 Task: Open a blank worksheet and write heading  Product price data  Add product name:-  ' TOMS Shoe, UGG Shoe, Wolverine Shoe, Z-Coil Shoe, Adidas shoe, Gucci T-shirt, Louis Vuitton bag, Zara Shirt, H&M jeans, Chanel perfume. ' in January Last week sales are  5000 to 5050. product price in between:-  5000 to 10000. Save page analysisSalesByEmployee_2023
Action: Mouse moved to (40, 38)
Screenshot: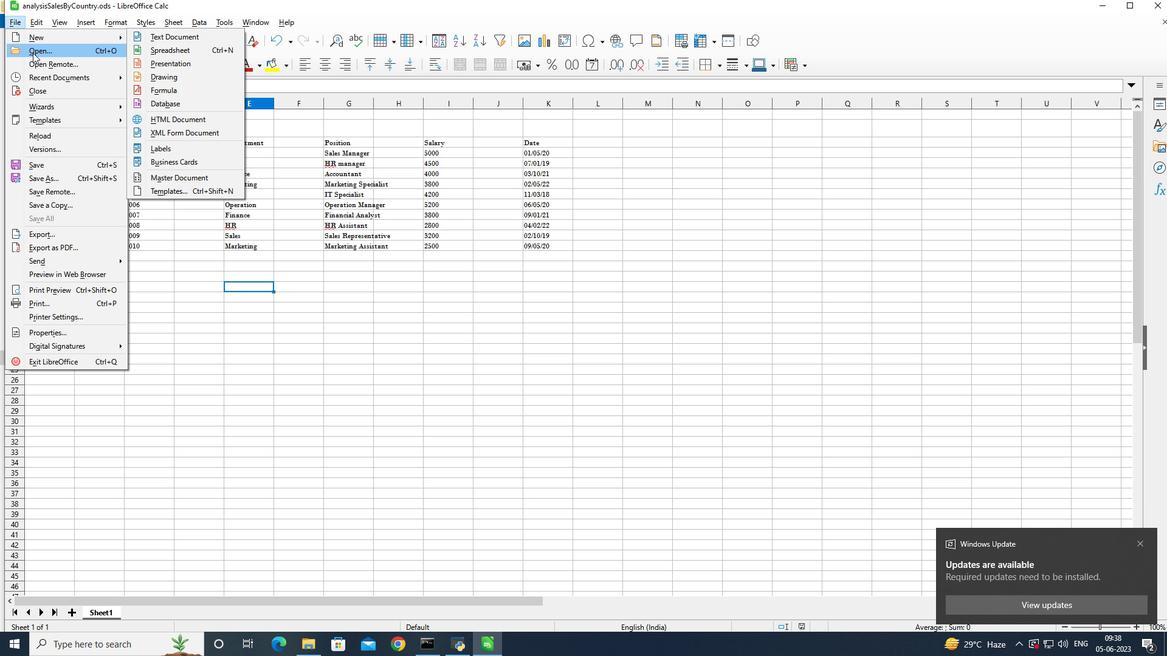 
Action: Mouse pressed left at (40, 38)
Screenshot: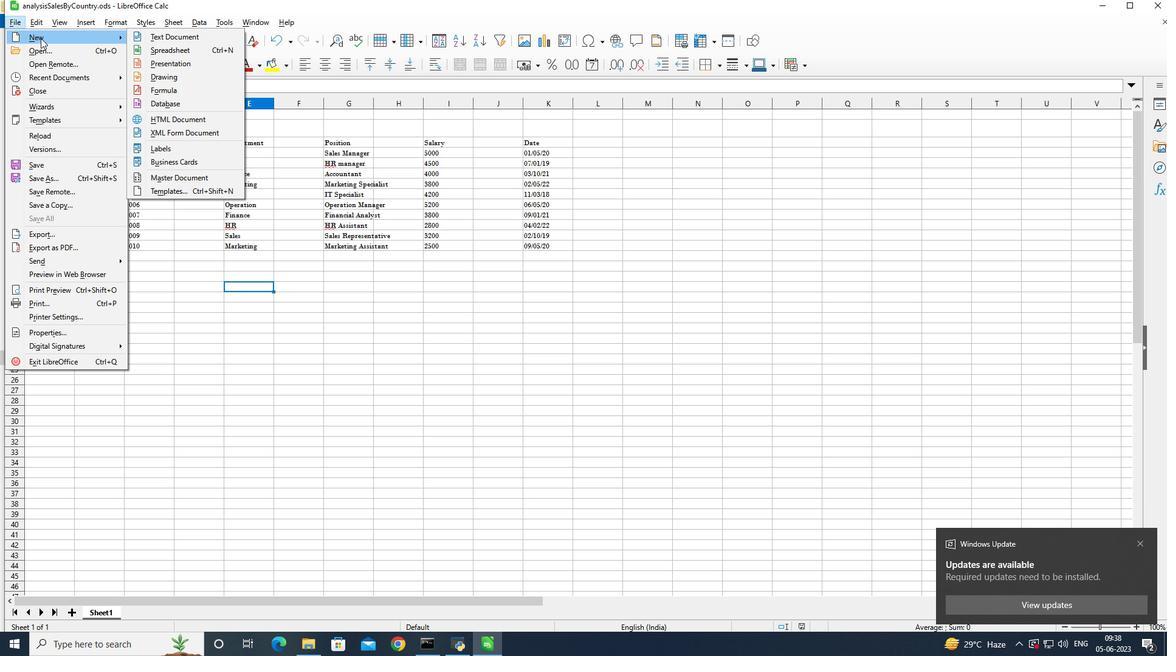 
Action: Mouse moved to (198, 49)
Screenshot: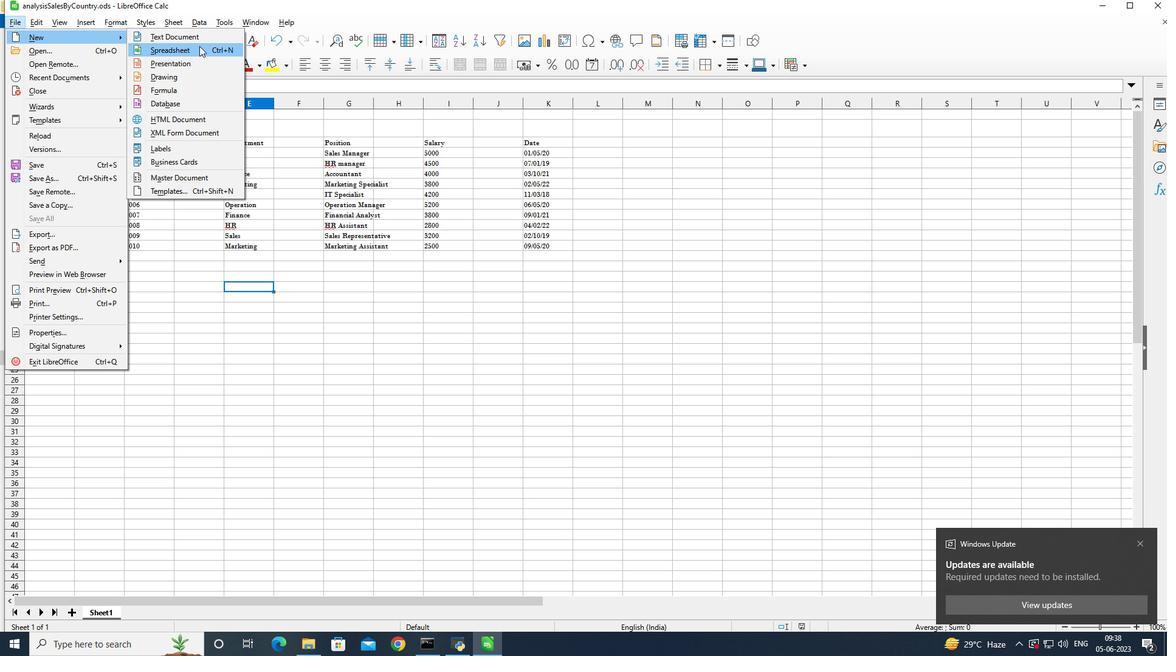 
Action: Mouse pressed left at (198, 49)
Screenshot: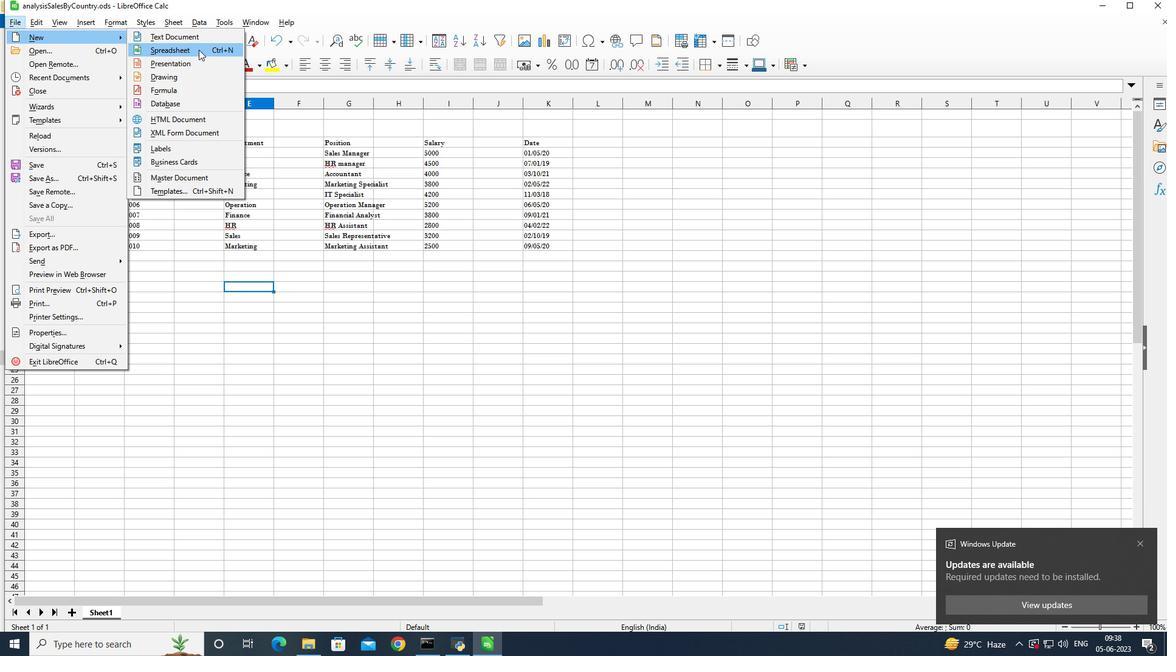 
Action: Mouse moved to (86, 125)
Screenshot: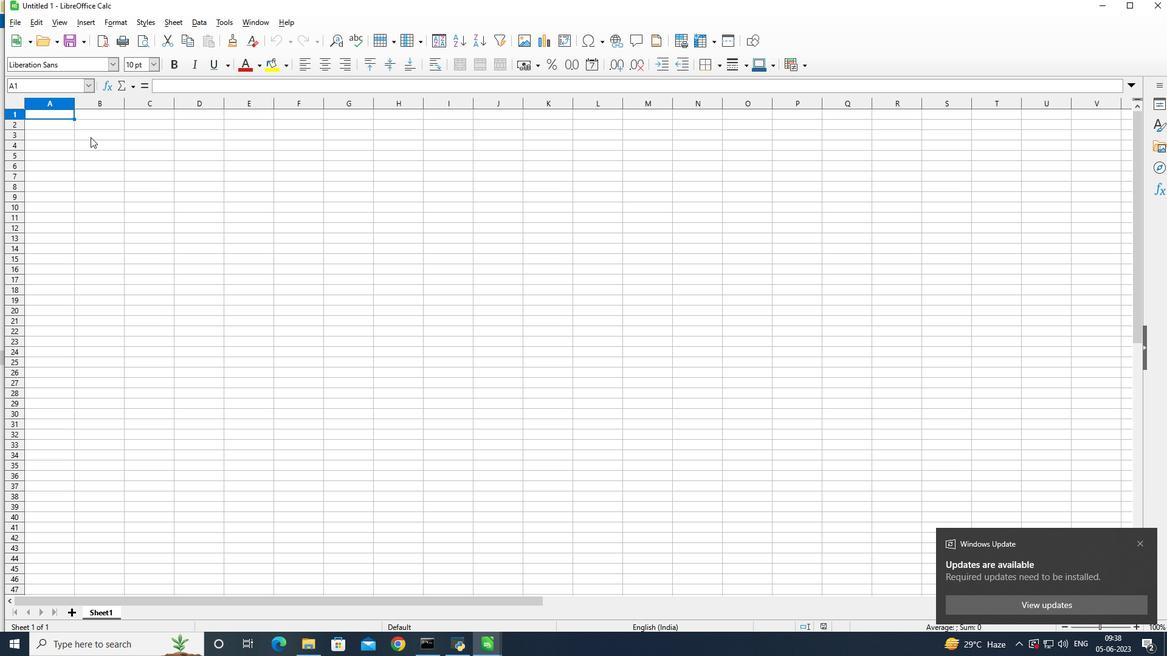 
Action: Mouse pressed left at (86, 125)
Screenshot: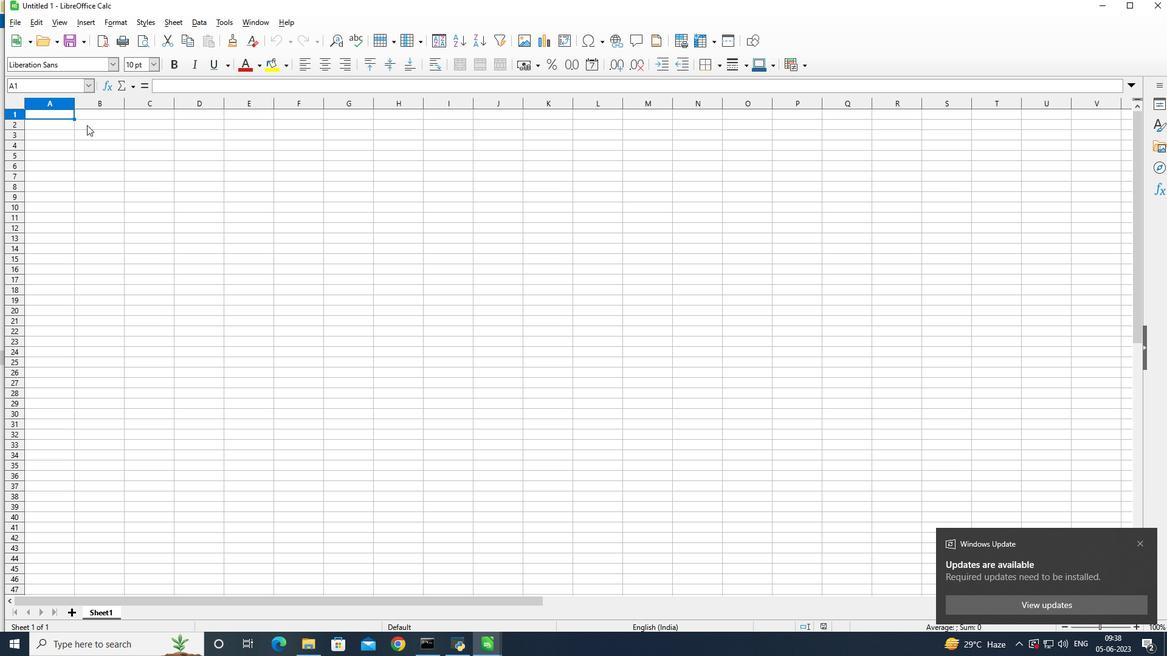 
Action: Mouse moved to (86, 123)
Screenshot: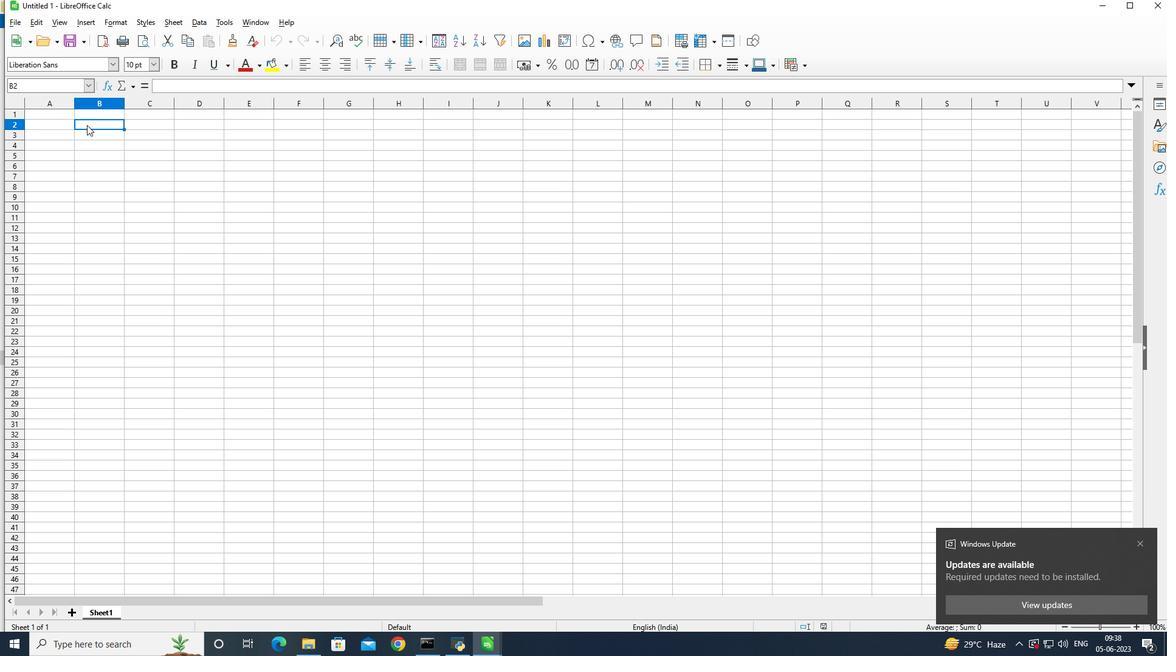 
Action: Key pressed <Key.shift>Product<Key.space>prc<Key.backspace>ice<Key.enter>
Screenshot: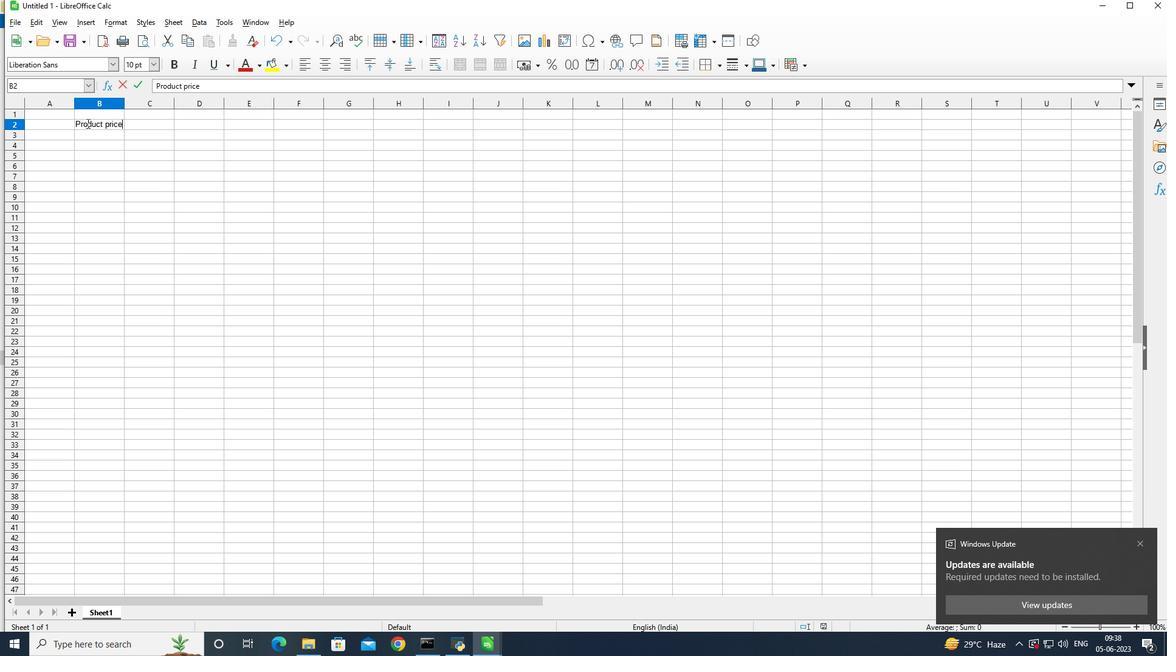 
Action: Mouse moved to (46, 131)
Screenshot: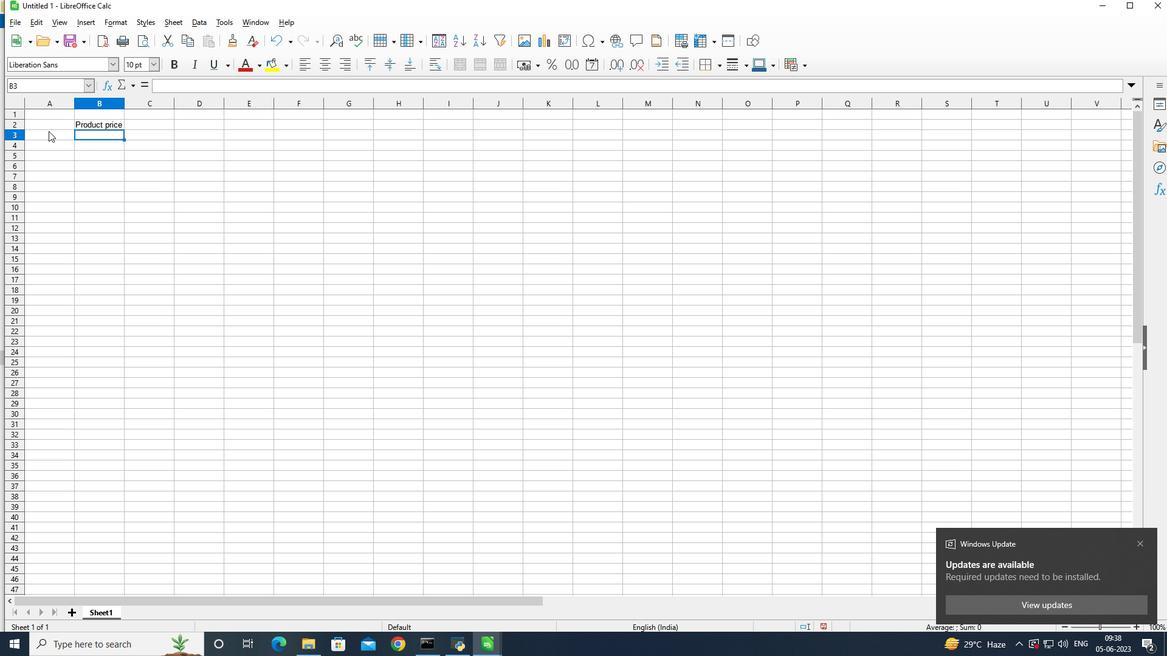 
Action: Mouse pressed left at (46, 131)
Screenshot: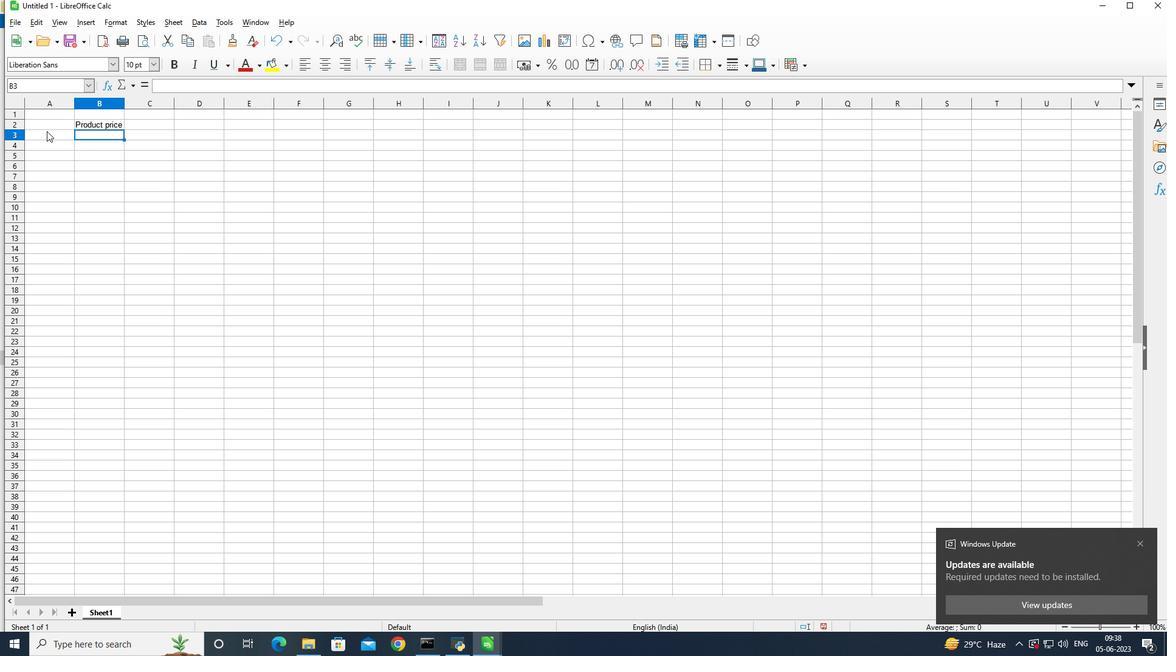 
Action: Key pressed <Key.shift>Product<Key.space><Key.shift>Name<Key.enter><Key.shift><Key.shift><Key.shift><Key.shift>TOMS<Key.space><Key.shift>Shoe<Key.enter><Key.shift>UGC<Key.space>shoe<Key.enter>
Screenshot: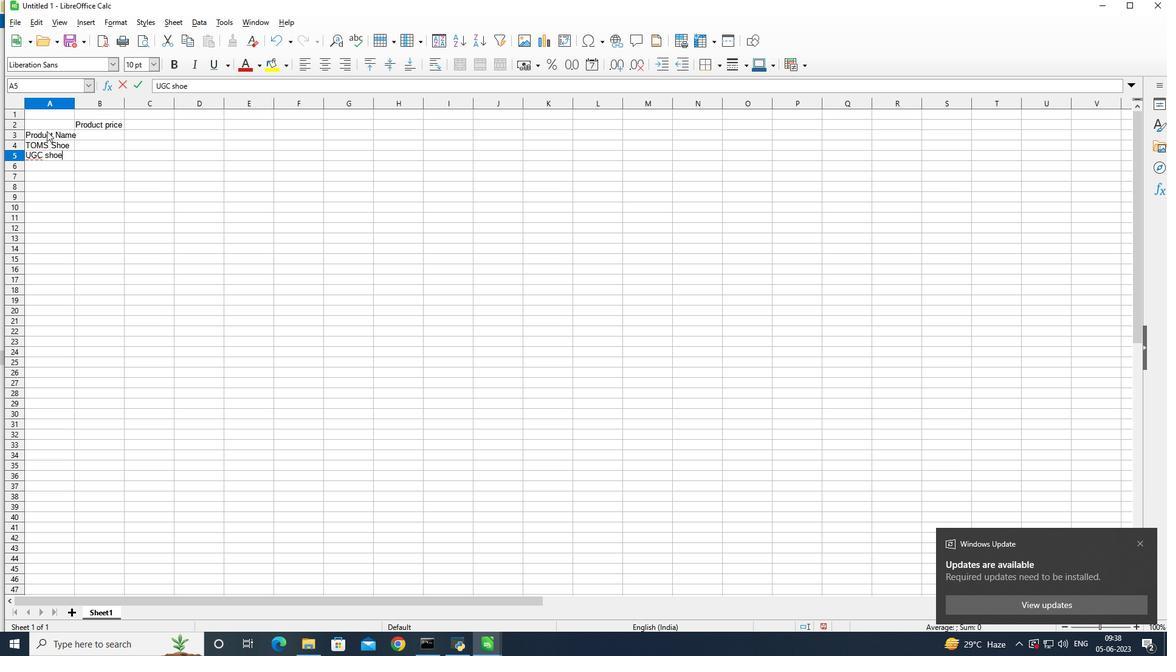 
Action: Mouse moved to (38, 149)
Screenshot: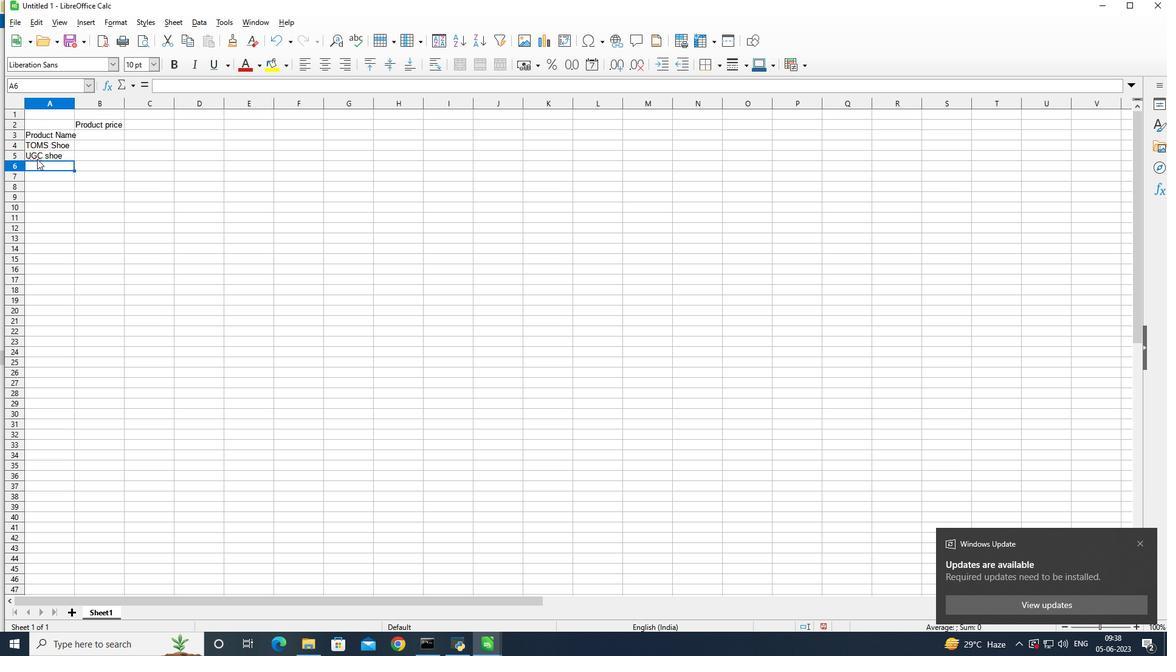 
Action: Mouse pressed left at (38, 149)
Screenshot: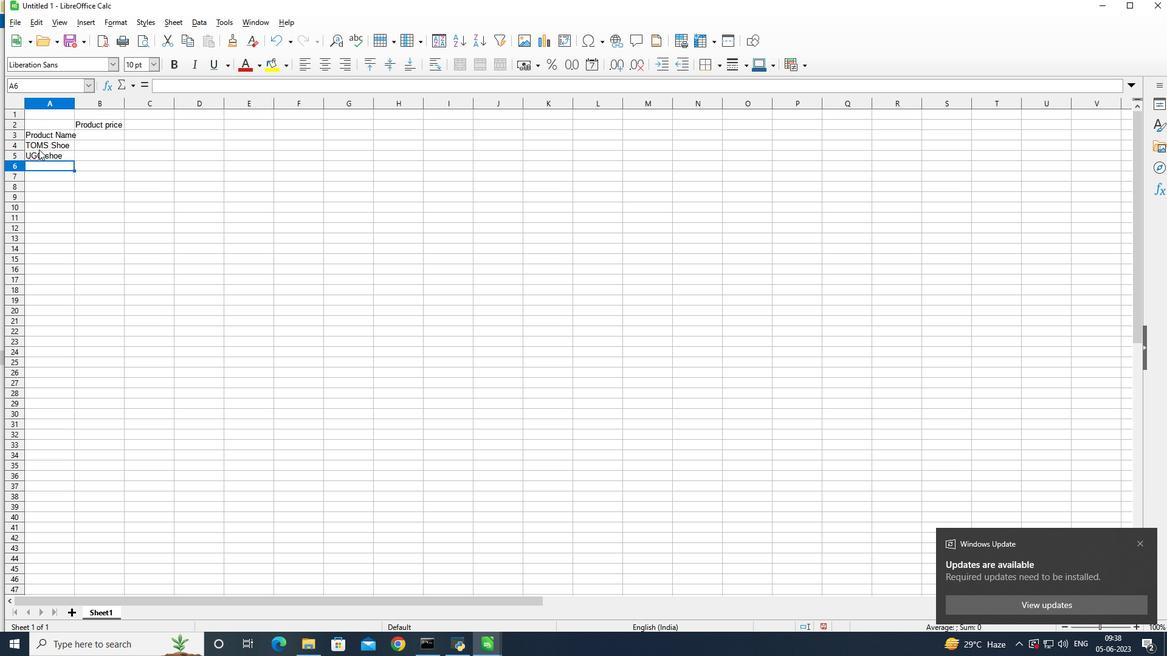 
Action: Mouse moved to (38, 153)
Screenshot: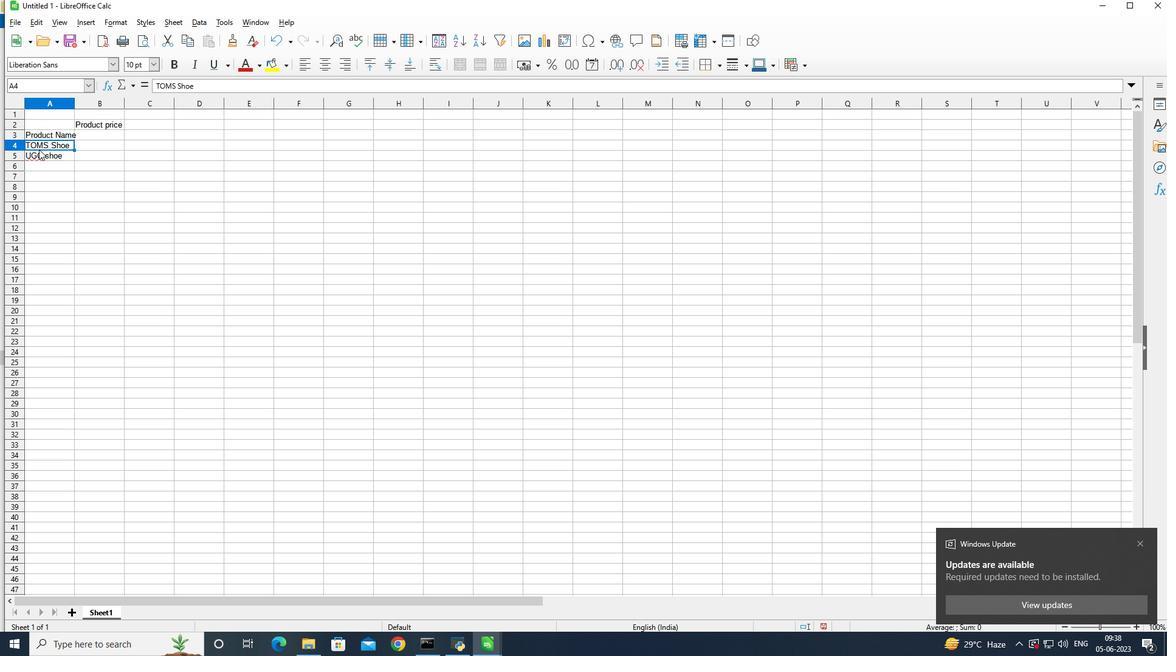 
Action: Mouse pressed left at (38, 153)
Screenshot: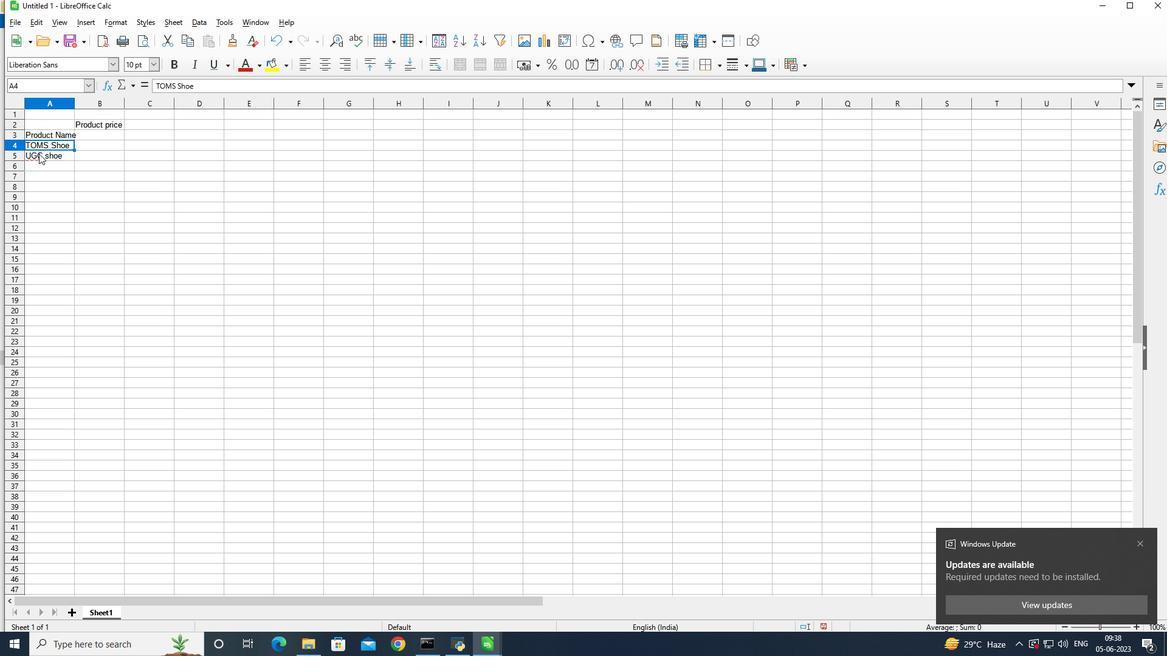 
Action: Mouse pressed left at (38, 153)
Screenshot: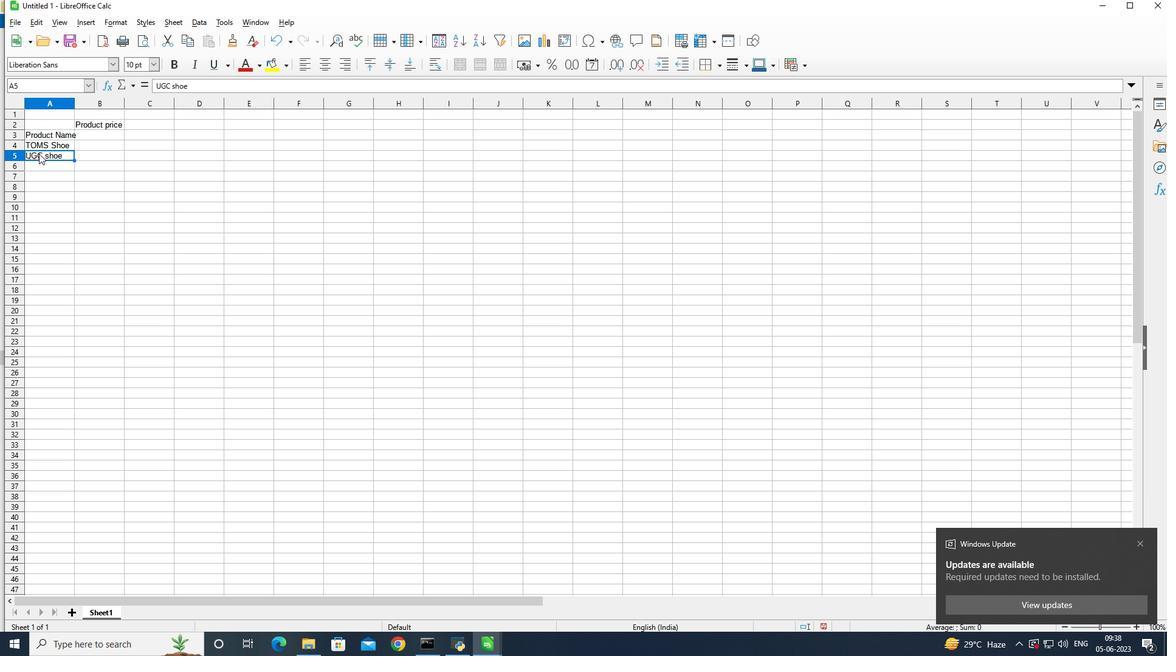 
Action: Mouse moved to (67, 158)
Screenshot: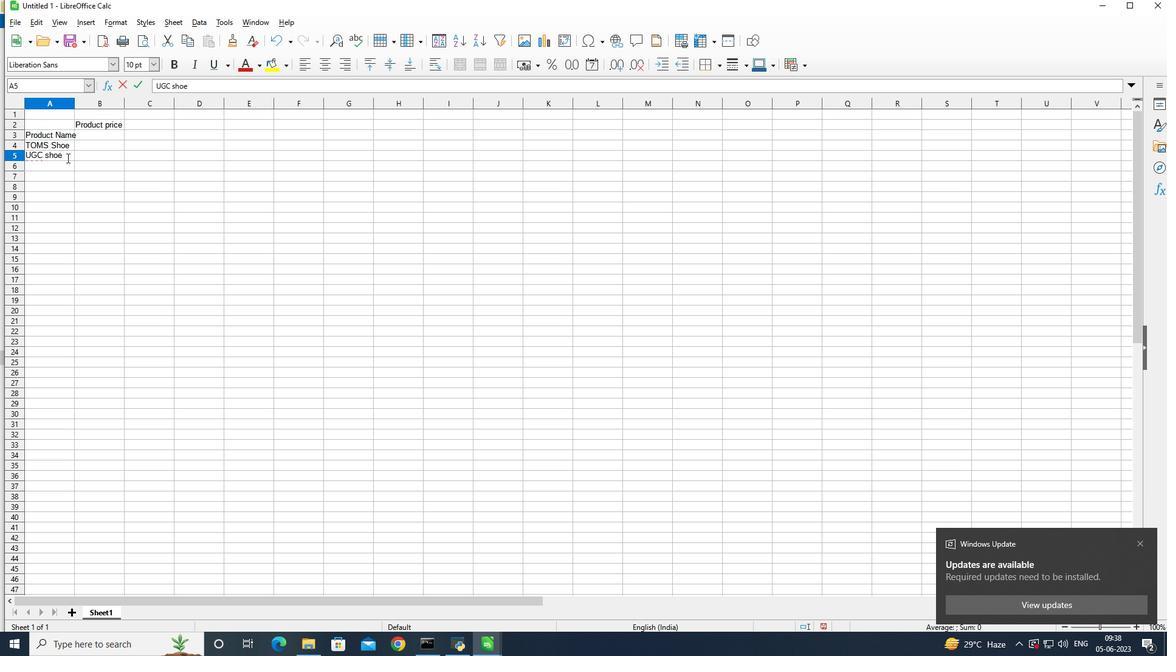 
Action: Key pressed <Key.right><Key.backspace><Key.shift>G
Screenshot: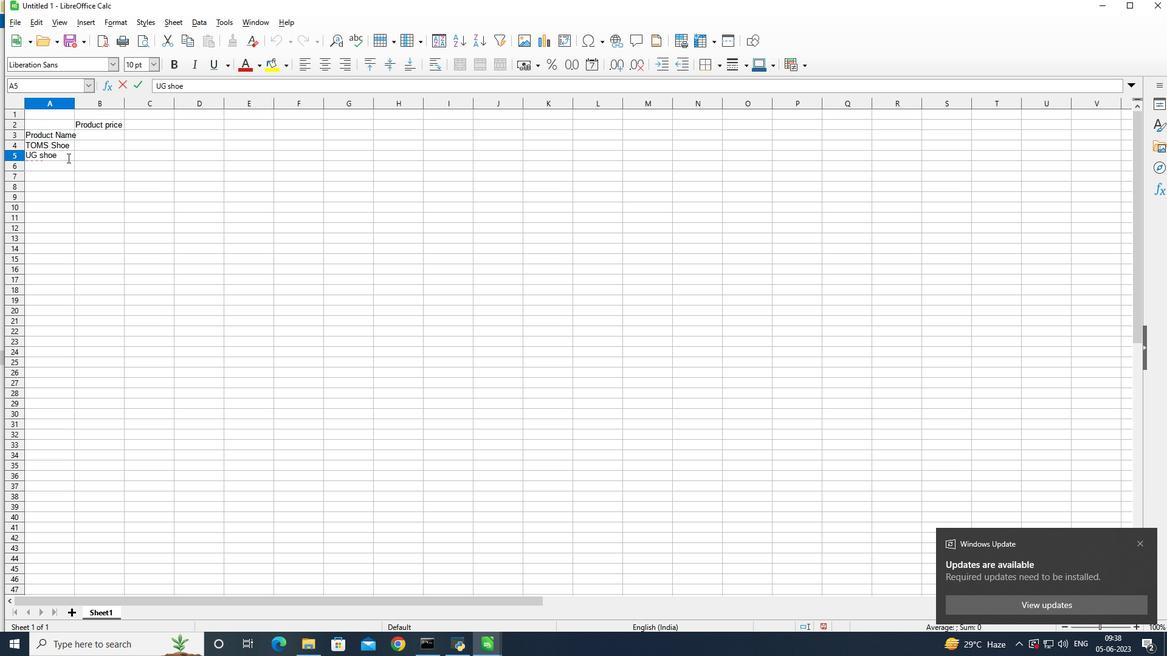 
Action: Mouse moved to (60, 161)
Screenshot: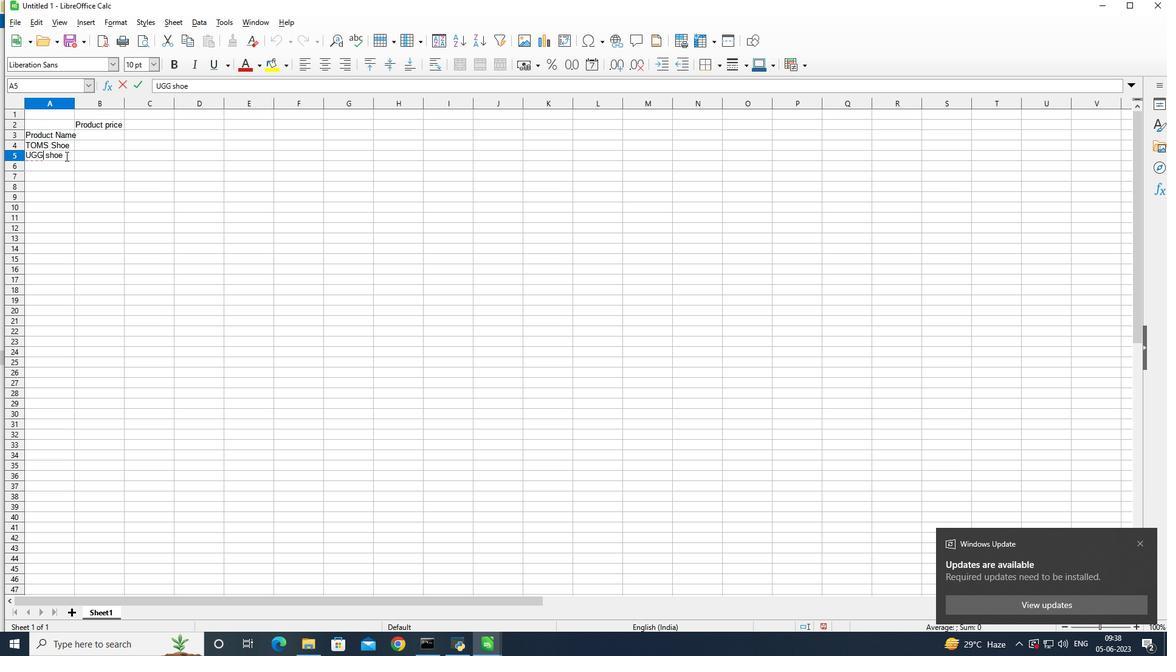 
Action: Mouse pressed left at (60, 161)
Screenshot: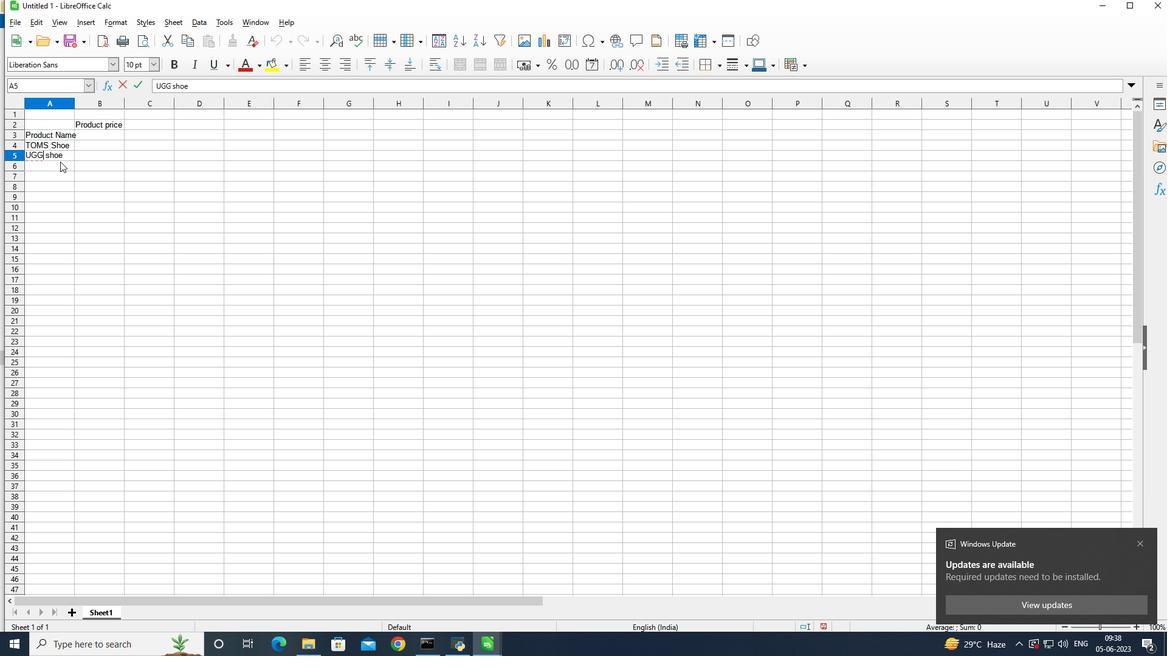 
Action: Key pressed <Key.shift>Wolverine<Key.space><Key.shift>Shoe<Key.enter><Key.shift>Z-<Key.shift>Col<Key.backspace>il<Key.space><Key.shift>Shoe<Key.enter><Key.shift>Adidas<Key.space><Key.shift>Shoe<Key.enter><Key.shift>Gucci<Key.space><Key.shift>T-shirt<Key.enter><Key.shift>Louis<Key.space><Key.shift>Vuitton<Key.space><Key.shift>Bag<Key.enter><Key.shift>Zara<Key.space><Key.shift><Key.shift><Key.shift><Key.shift><Key.shift><Key.shift><Key.shift>Shirt<Key.enter><Key.shift><Key.shift><Key.shift><Key.shift><Key.shift><Key.shift><Key.shift><Key.shift><Key.shift><Key.shift><Key.shift><Key.shift><Key.shift><Key.shift><Key.shift>H<Key.shift_r><Key.shift_r><Key.shift_r>&<Key.shift>M<Key.space>jeans<Key.enter><Key.shift>Channel<Key.backspace><Key.backspace><Key.backspace>el<Key.space>perfume<Key.enter>
Screenshot: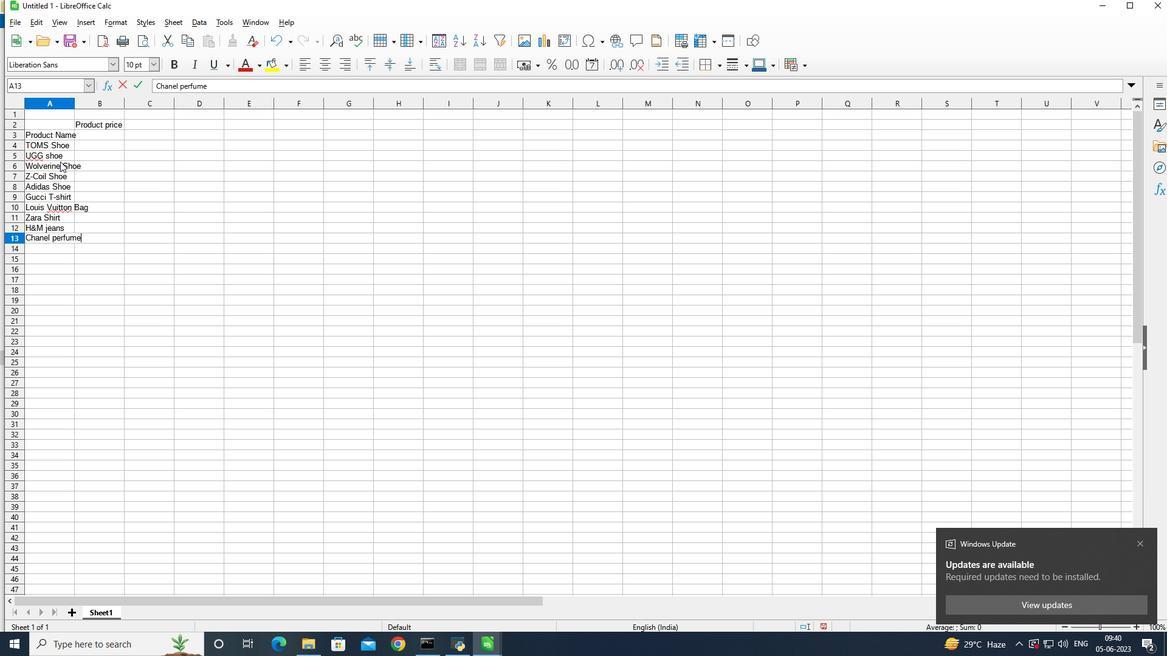 
Action: Mouse moved to (128, 136)
Screenshot: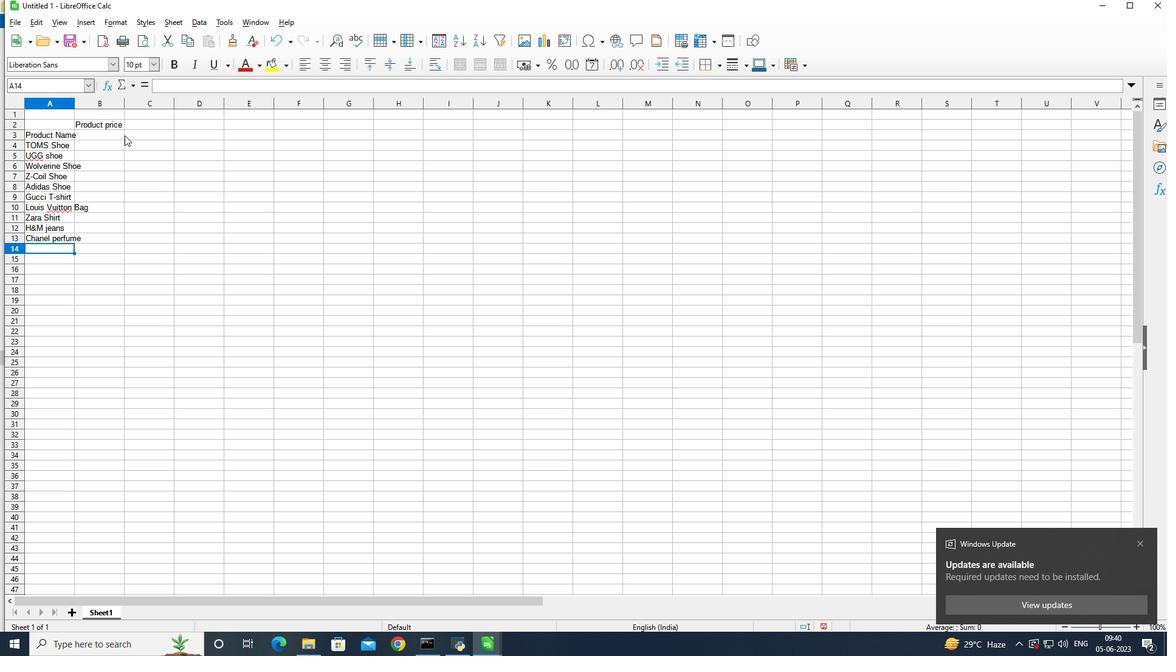
Action: Mouse pressed left at (128, 136)
Screenshot: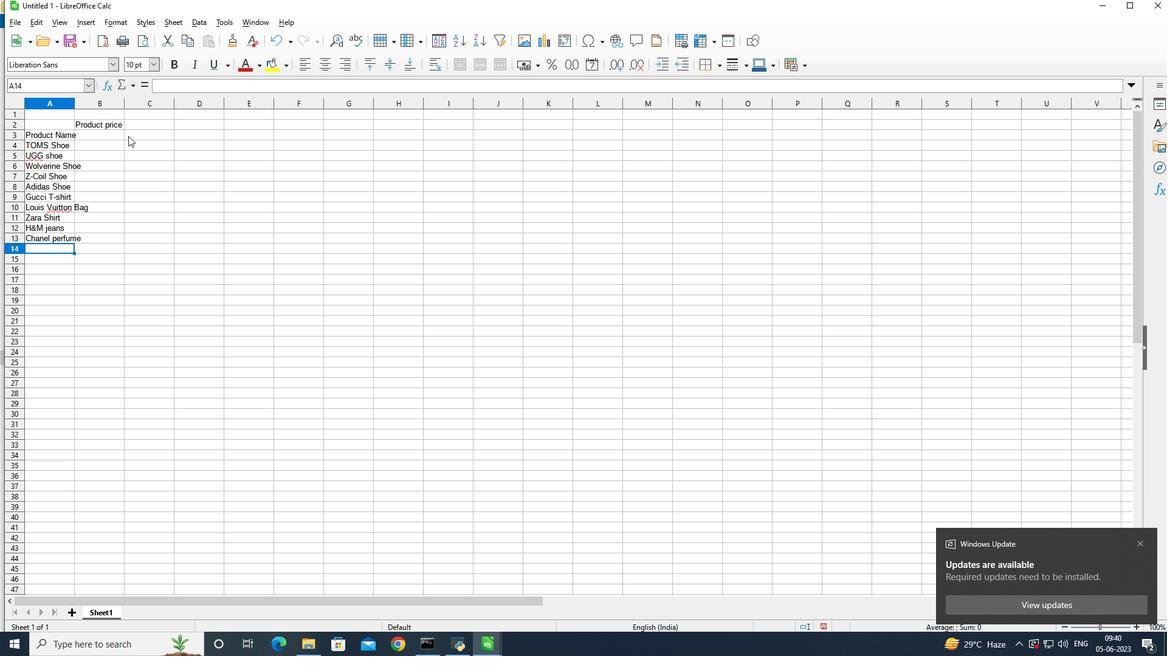 
Action: Mouse moved to (129, 136)
Screenshot: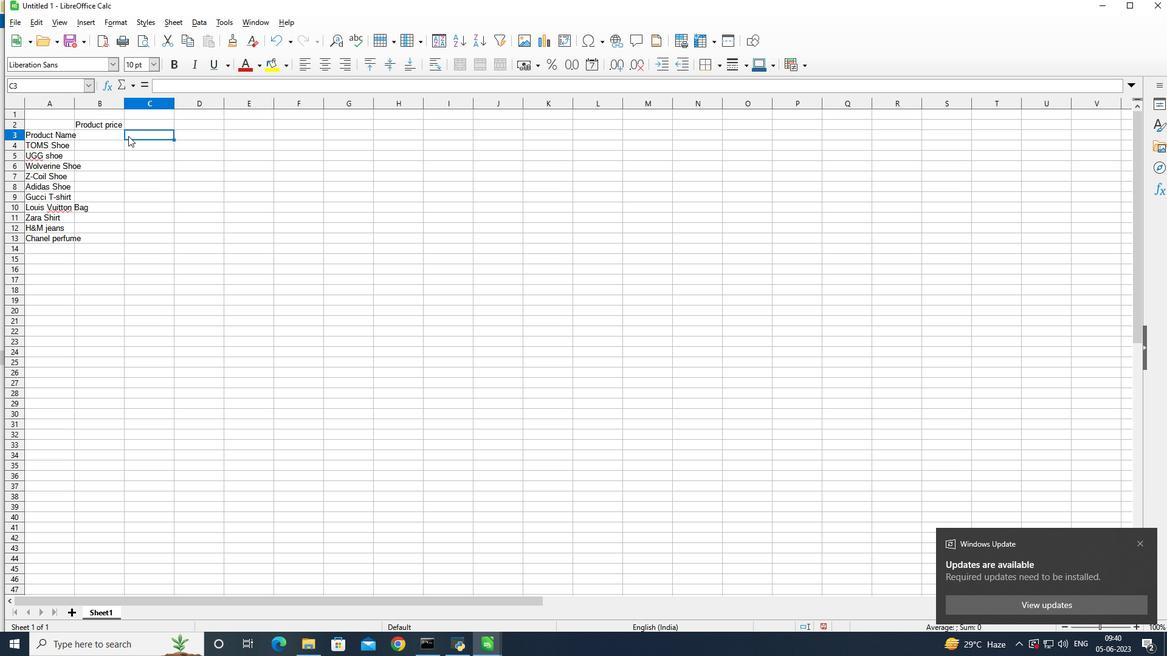 
Action: Key pressed <Key.shift>January<Key.space><Key.shift><Key.shift><Key.shift><Key.shift><Key.shift><Key.shift><Key.shift><Key.shift><Key.shift><Key.shift><Key.shift><Key.shift><Key.shift><Key.shift><Key.shift><Key.shift><Key.shift><Key.shift><Key.shift><Key.shift><Key.shift><Key.shift><Key.shift><Key.shift><Key.shift>Last<Key.space>week<Key.space>sale<Key.enter>5000<Key.enter>5010<Key.enter>5015<Key.enter>5020<Key.enter>5025<Key.enter>5030<Key.enter>5035<Key.enter>5040<Key.enter>5045<Key.enter>5050
Screenshot: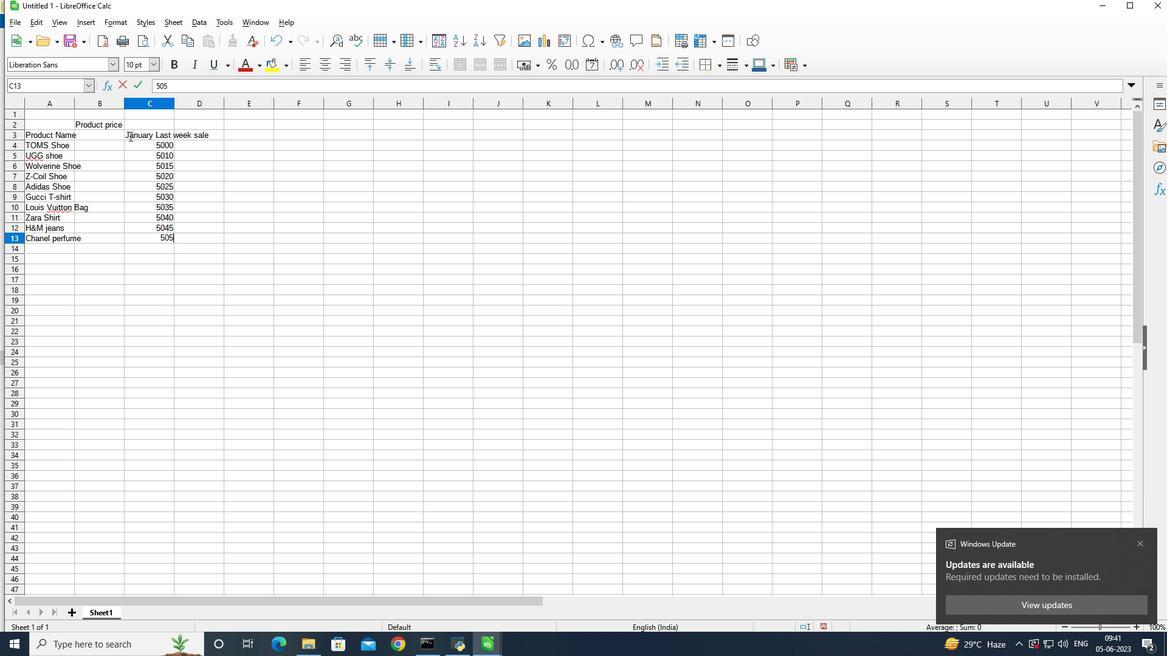 
Action: Mouse moved to (245, 133)
Screenshot: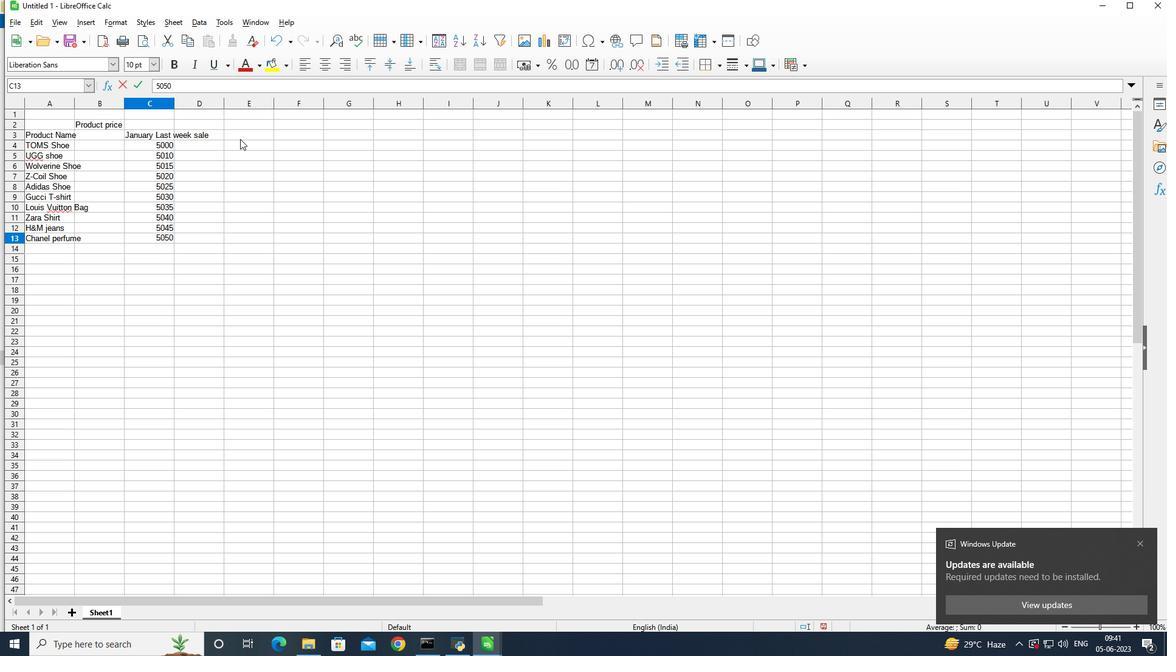 
Action: Mouse pressed left at (245, 133)
Screenshot: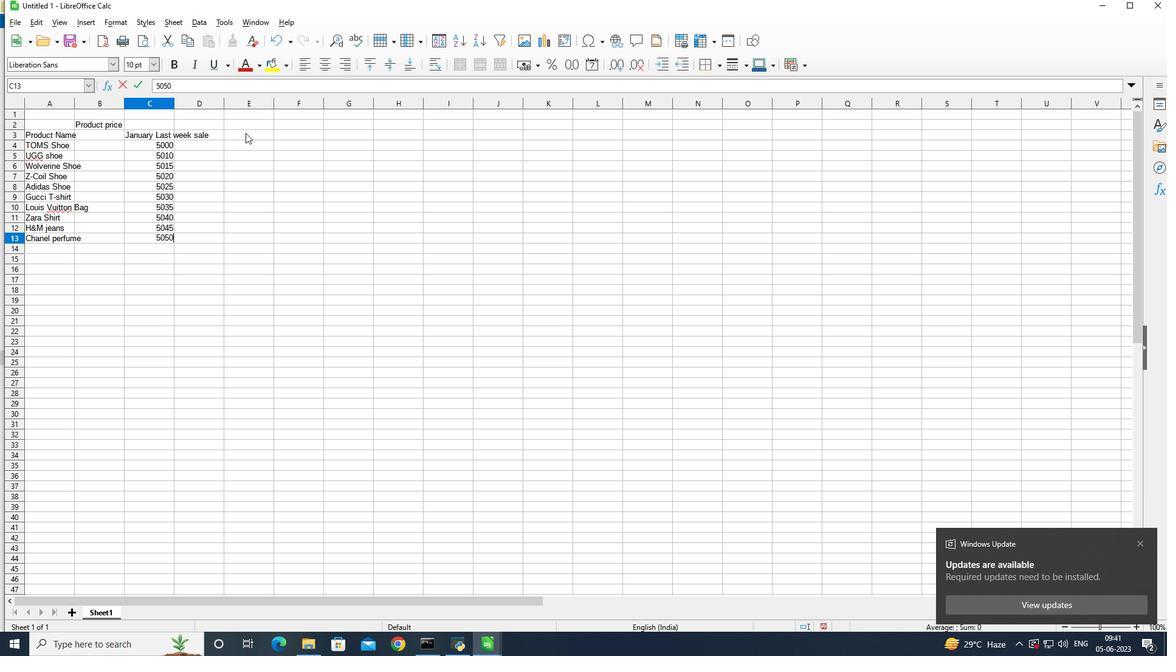 
Action: Key pressed <Key.shift>Product<Key.space><Key.shift>Price<Key.enter>5000<Key.enter>500<Key.backspace>10<Key.enter>5020<Key.enter>5030<Key.enter>5040<Key.enter>5050<Key.enter>5060<Key.enter>507<Key.enter>0<Key.up>
Screenshot: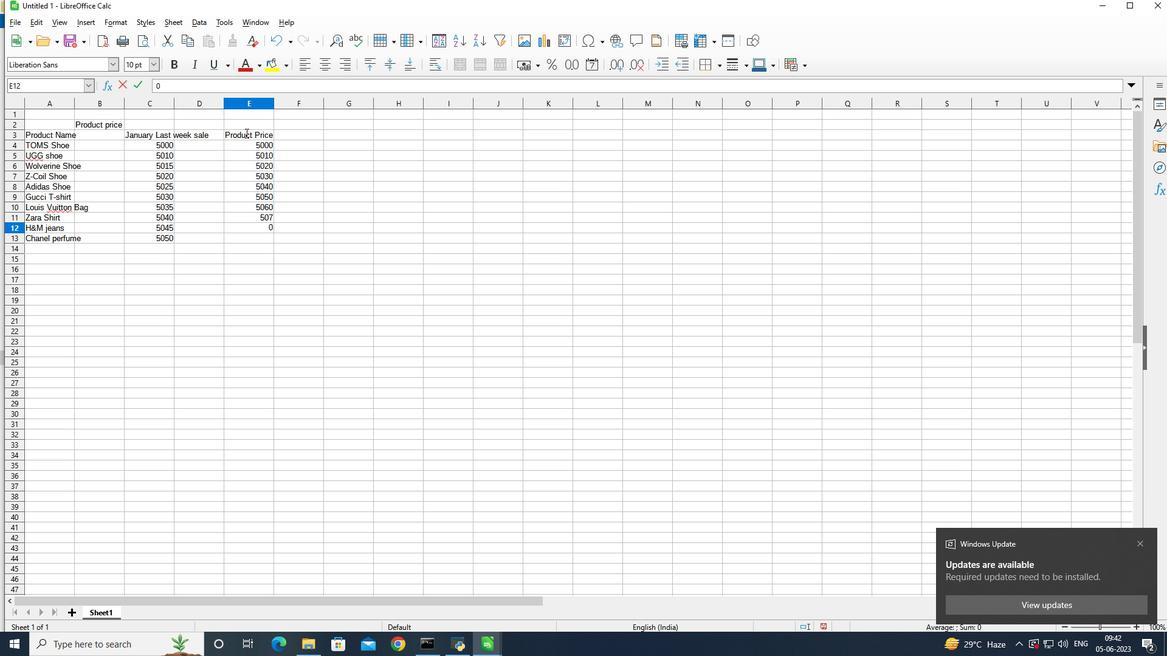 
Action: Mouse moved to (267, 217)
Screenshot: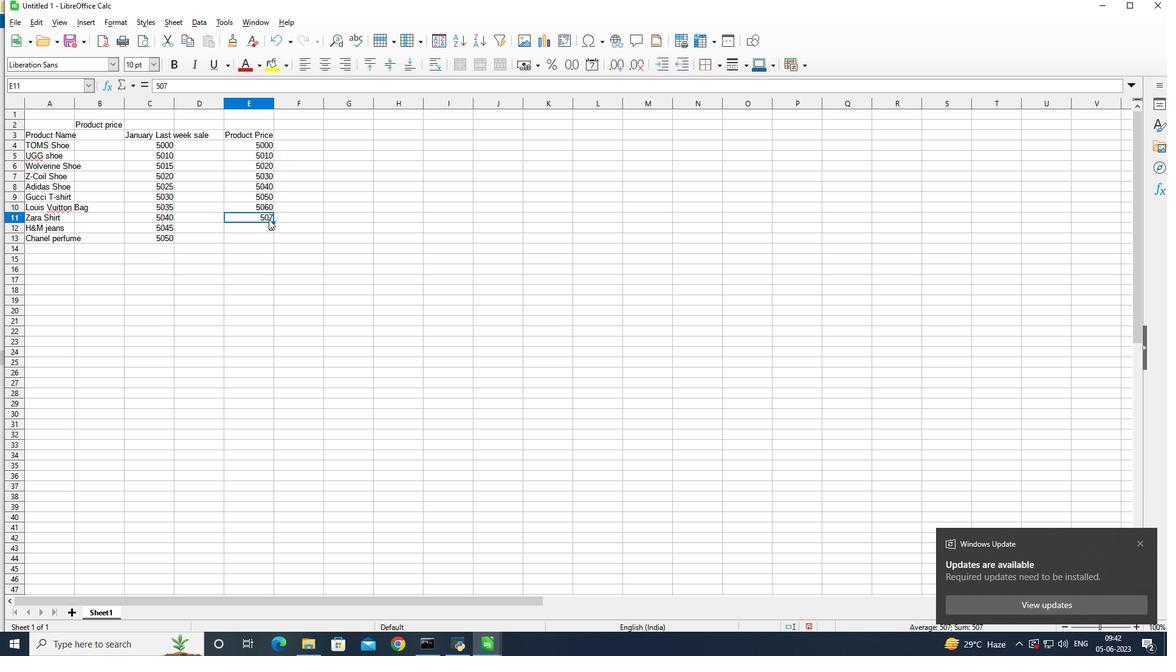 
Action: Mouse pressed left at (267, 217)
Screenshot: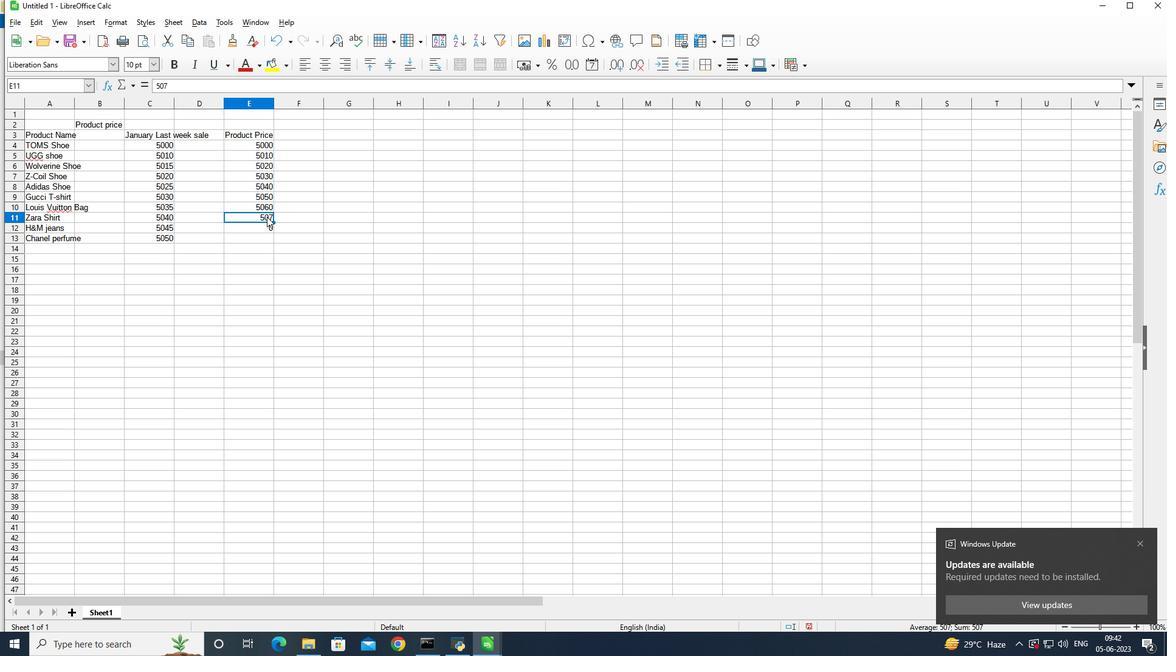 
Action: Mouse pressed left at (267, 217)
Screenshot: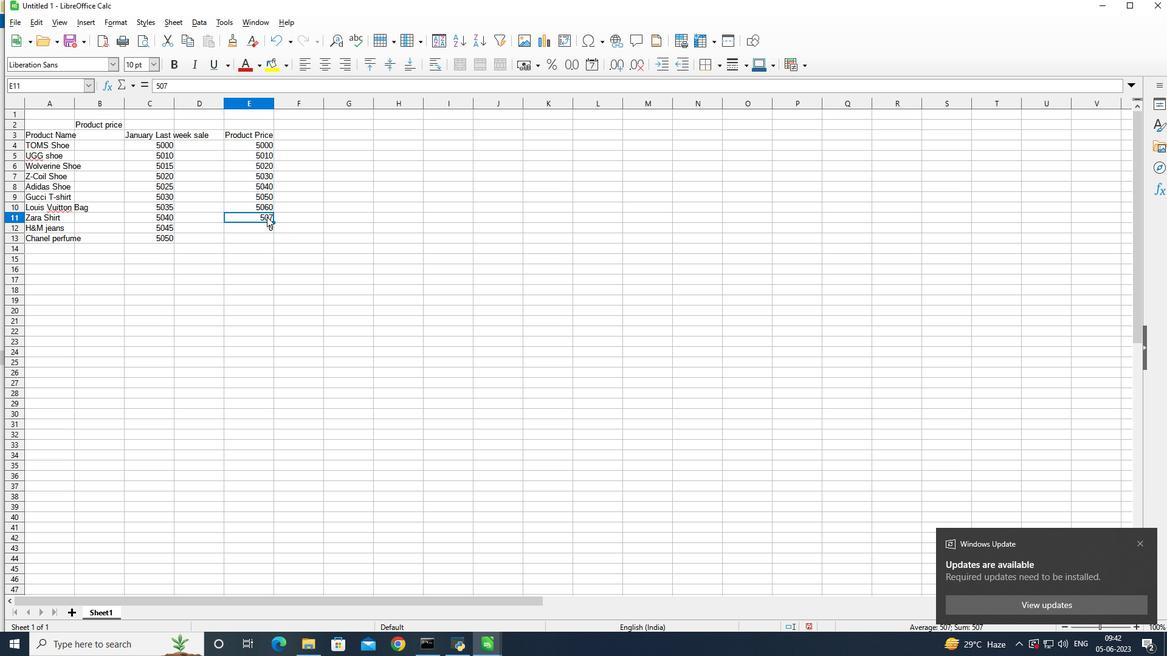 
Action: Mouse moved to (278, 217)
Screenshot: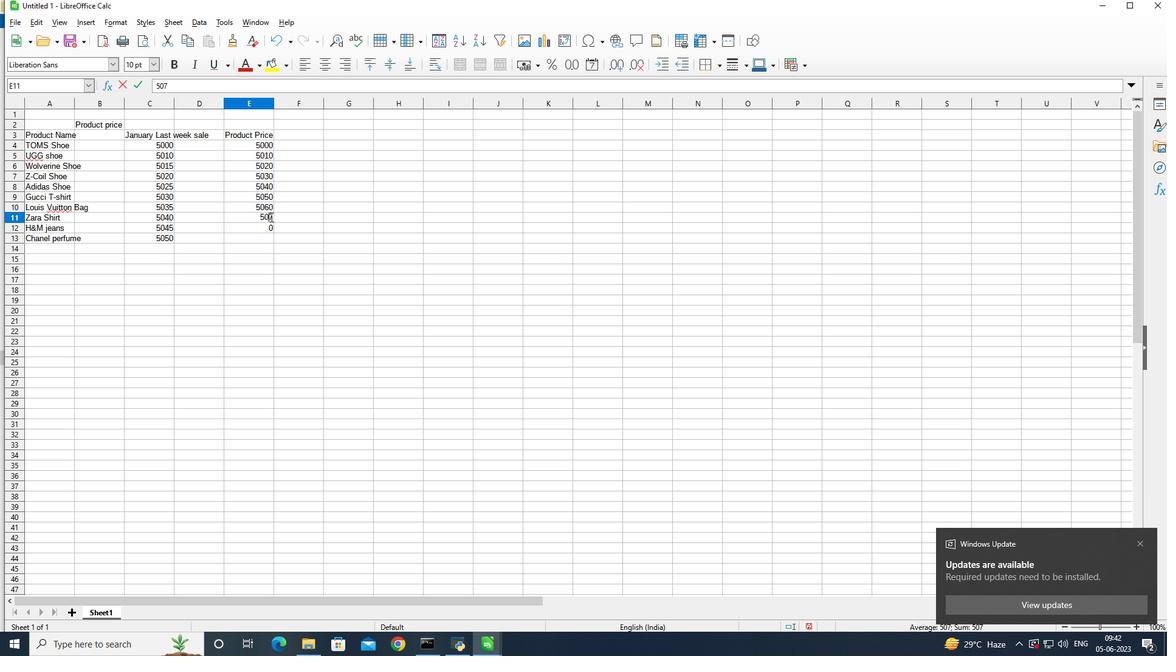 
Action: Key pressed <Key.right>0<Key.enter>5080<Key.enter>10000
Screenshot: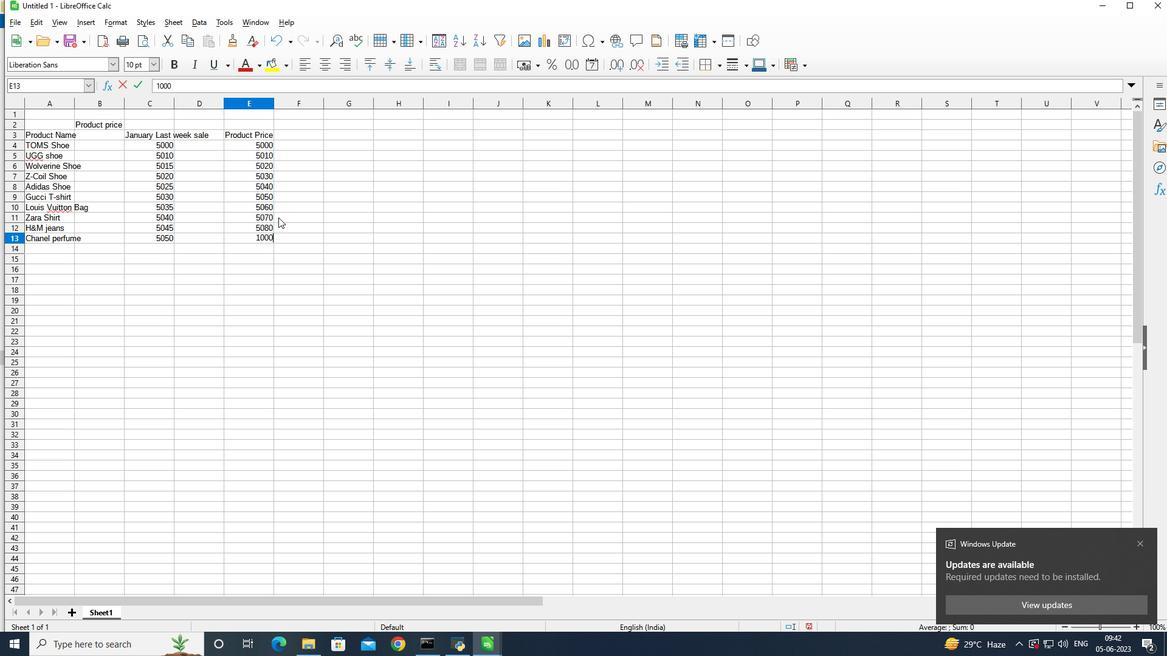
Action: Mouse moved to (276, 343)
Screenshot: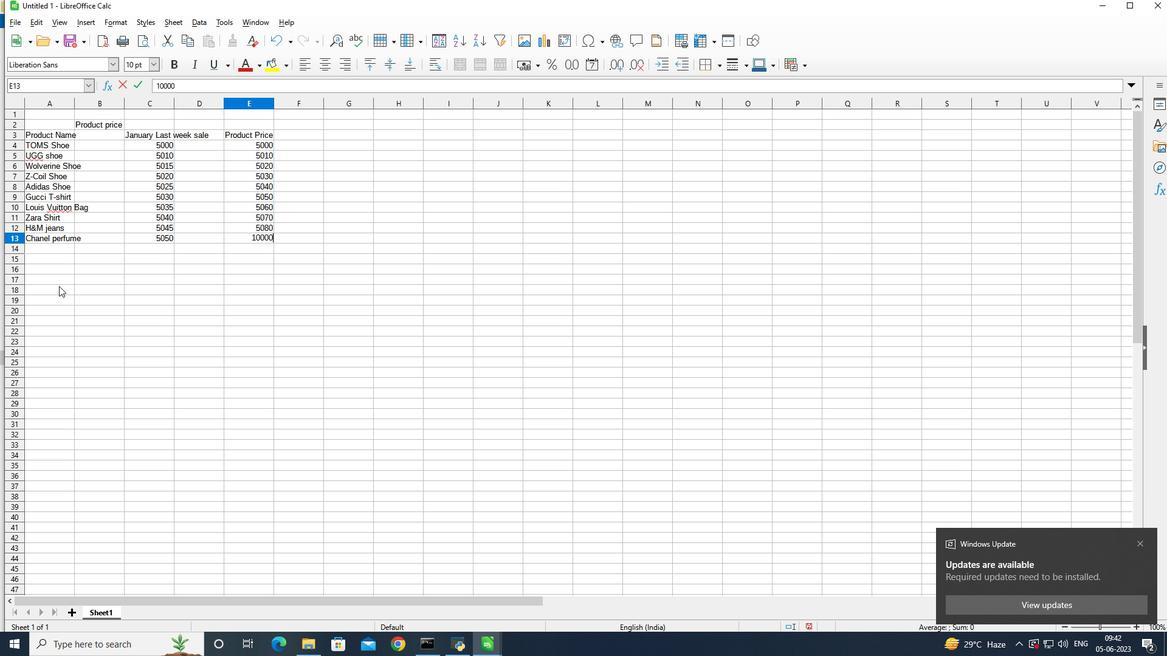 
Action: Key pressed ctrl+S
Screenshot: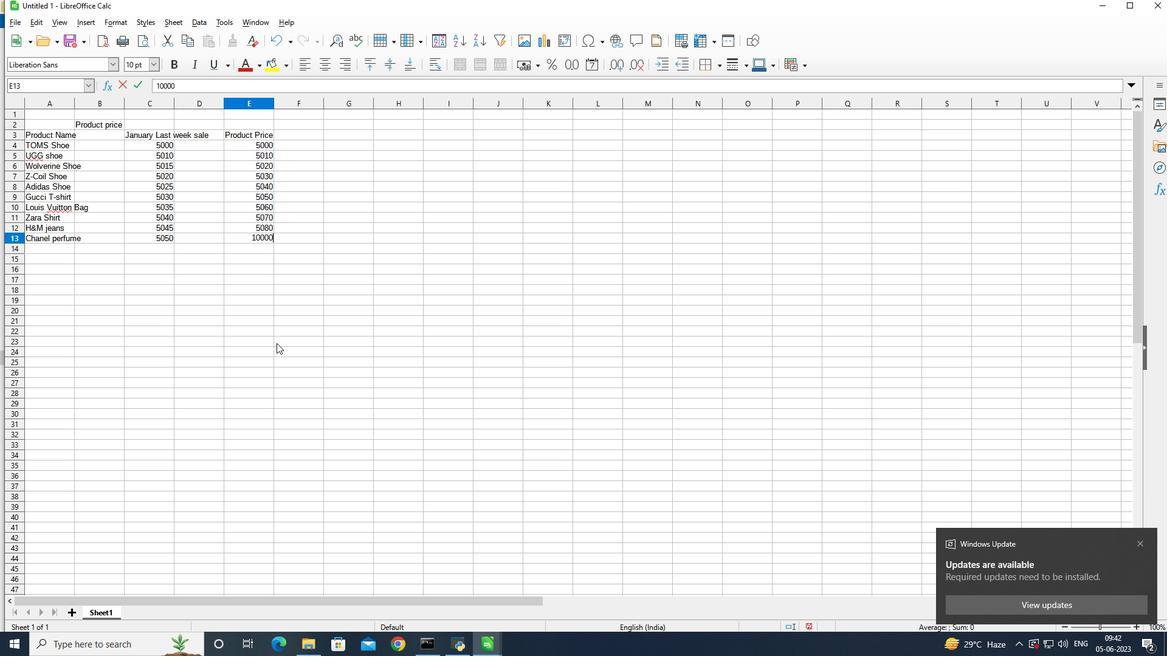 
Action: Mouse moved to (296, 349)
Screenshot: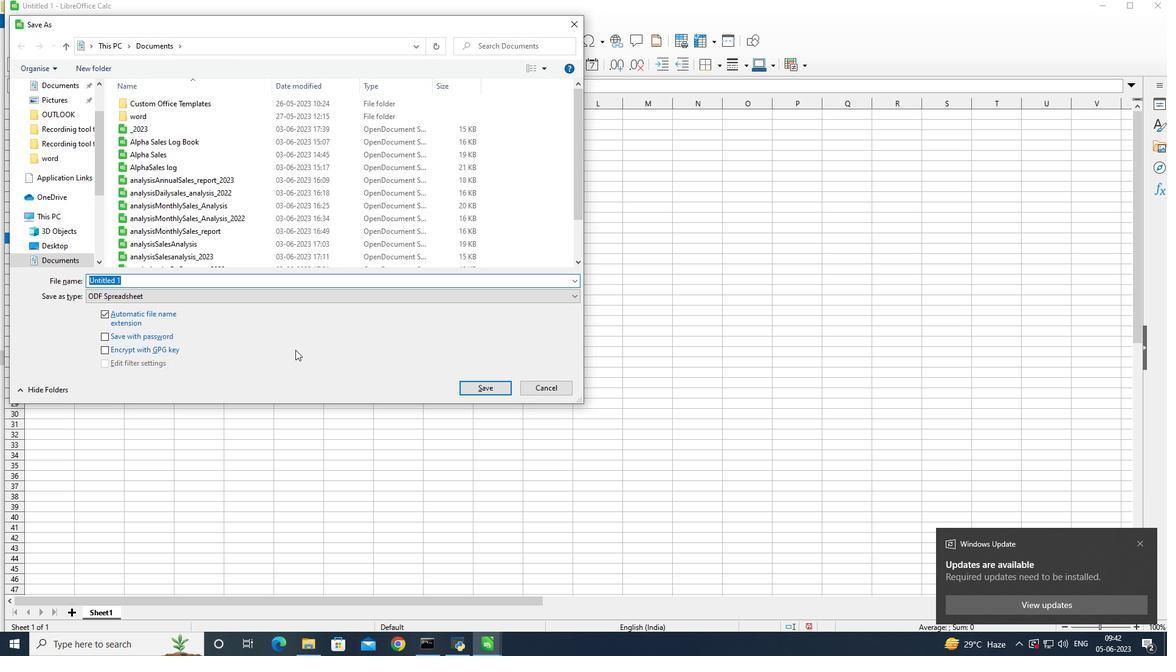 
Action: Key pressed analysis<Key.shift>Sales<Key.shift>By<Key.shift><Key.shift><Key.shift><Key.shift><Key.shift><Key.shift><Key.shift><Key.shift><Key.shift>Emplyee<Key.shift_r>_2023<Key.enter>
Screenshot: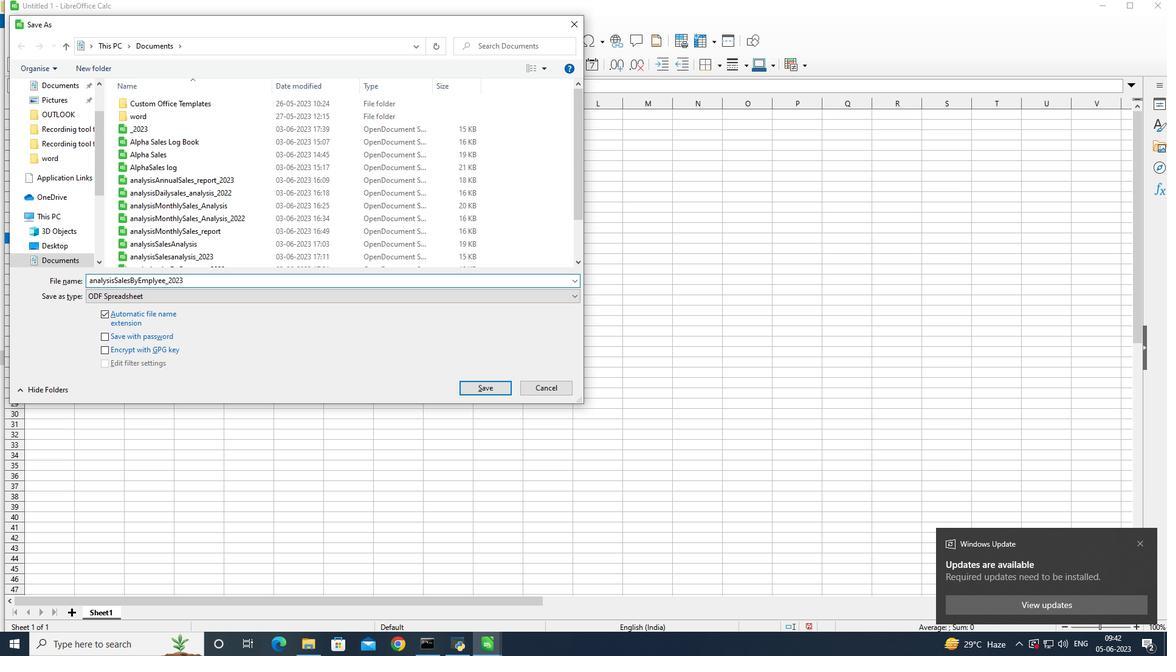 
Action: Mouse moved to (283, 324)
Screenshot: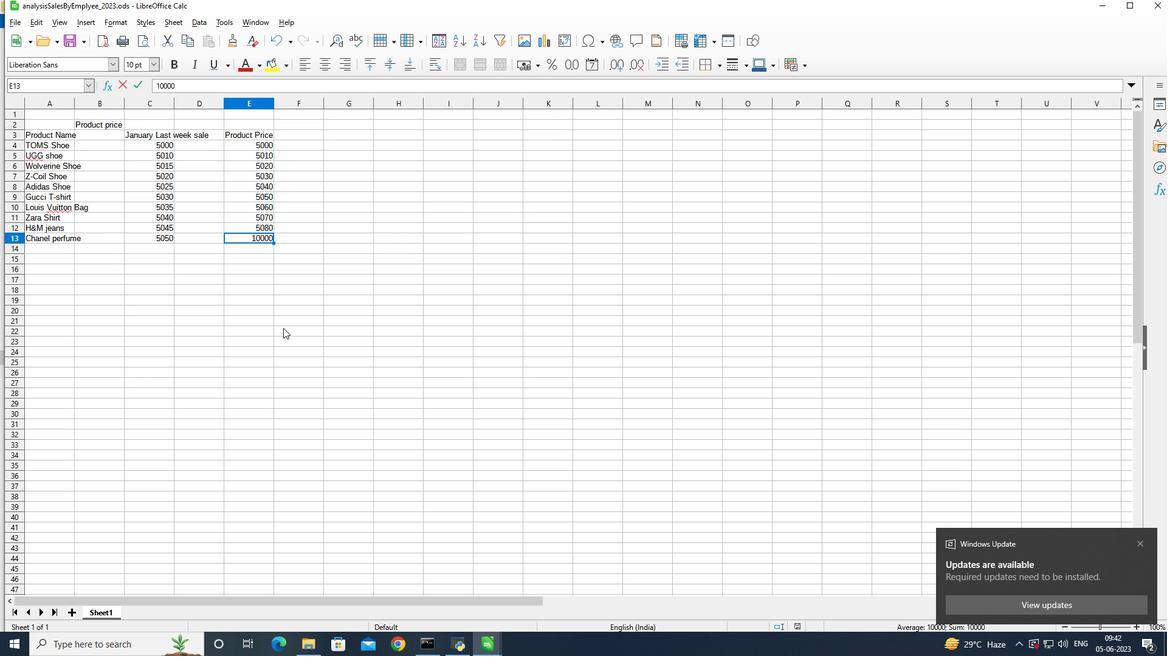 
